 Task: Create a rule from the Routing list, Task moved to a section -> Set Priority in the project BlueTech , set the section as Done clear the priority
Action: Mouse moved to (946, 155)
Screenshot: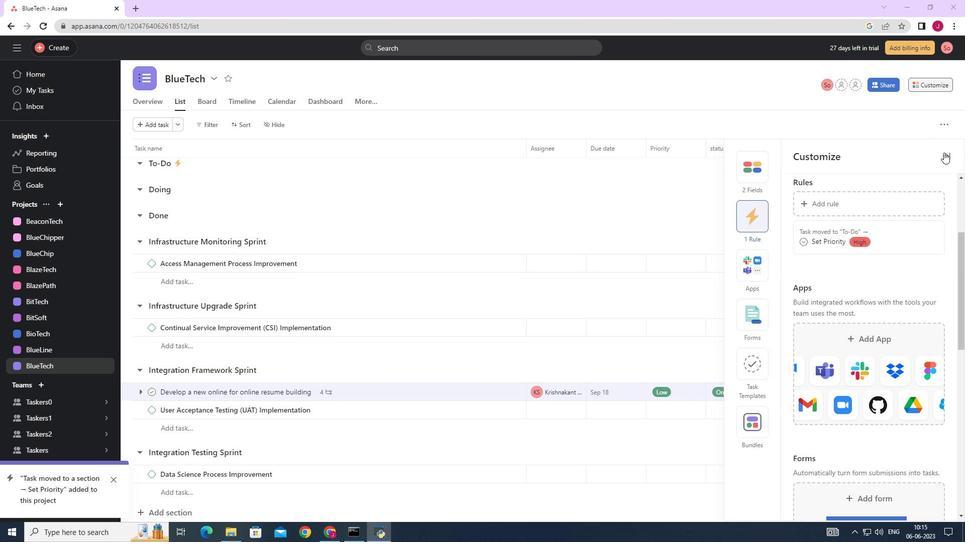 
Action: Mouse pressed left at (946, 155)
Screenshot: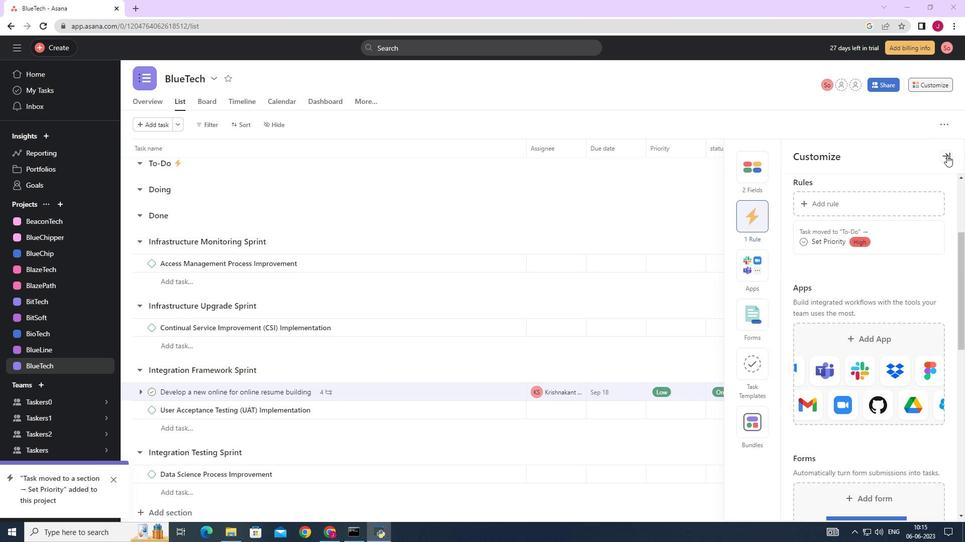 
Action: Mouse moved to (935, 87)
Screenshot: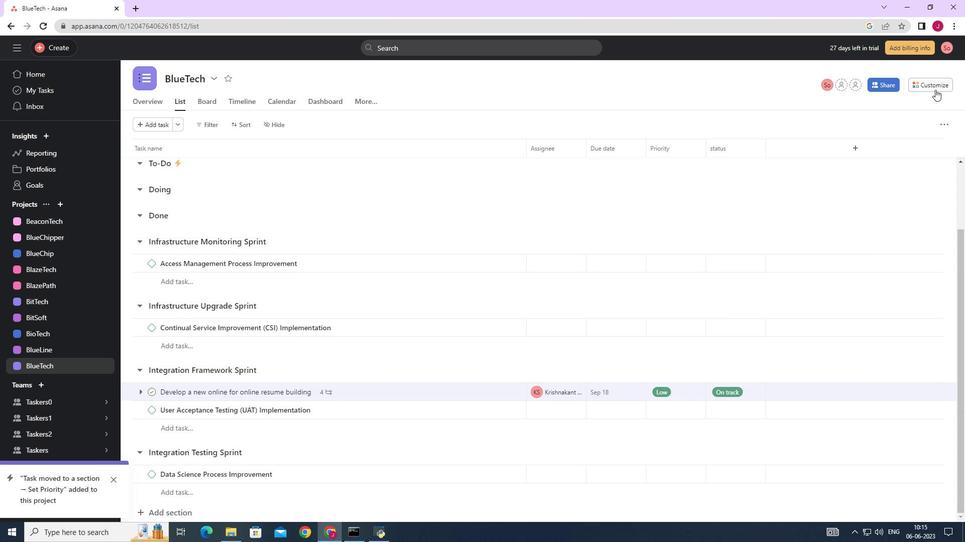 
Action: Mouse pressed left at (935, 87)
Screenshot: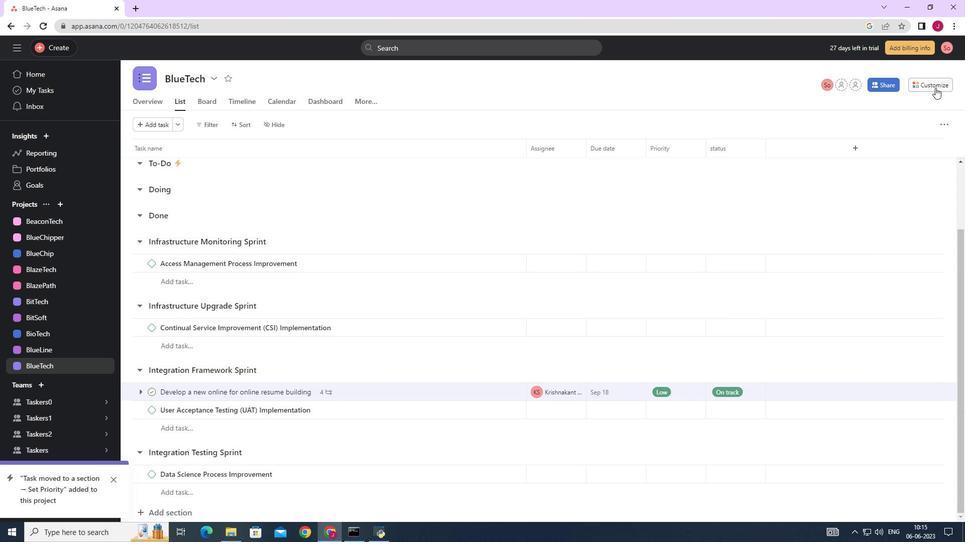 
Action: Mouse moved to (752, 219)
Screenshot: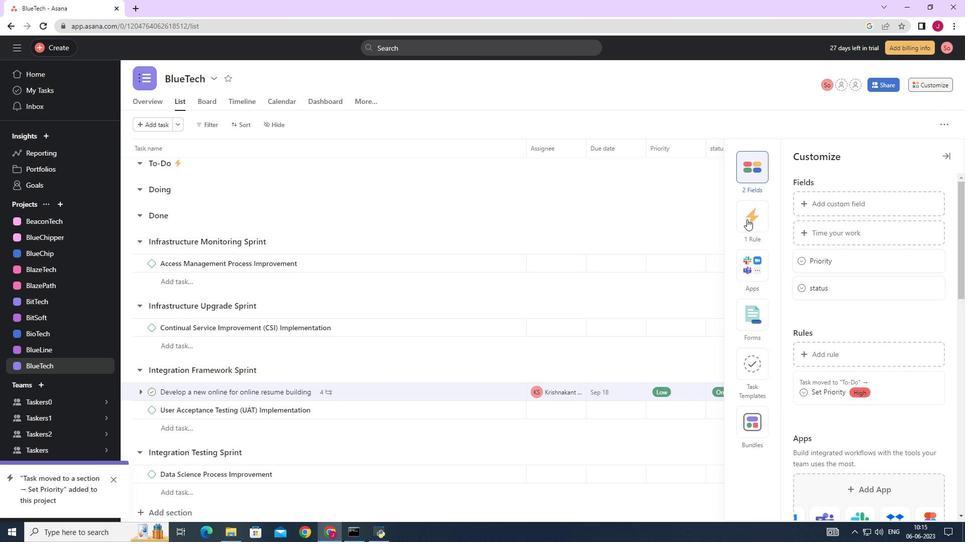 
Action: Mouse pressed left at (752, 219)
Screenshot: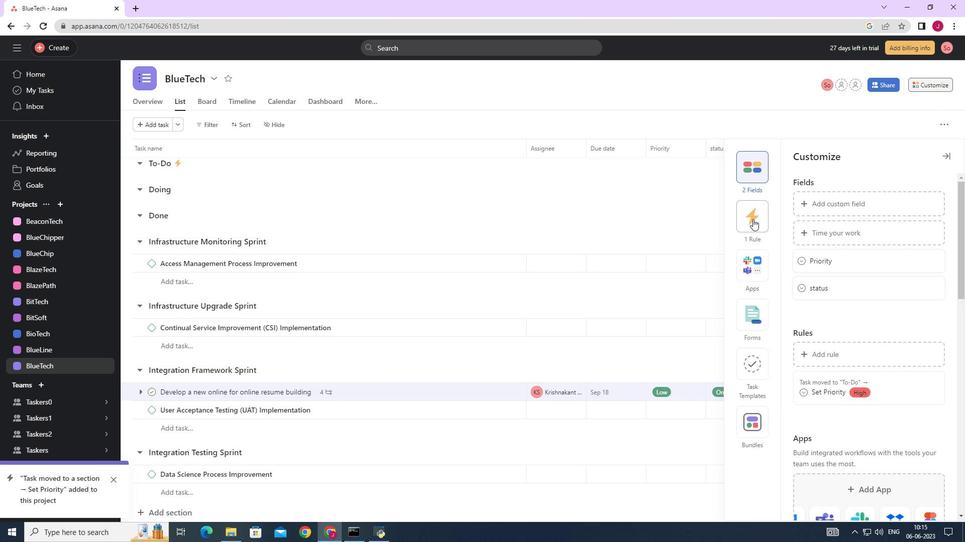 
Action: Mouse moved to (841, 200)
Screenshot: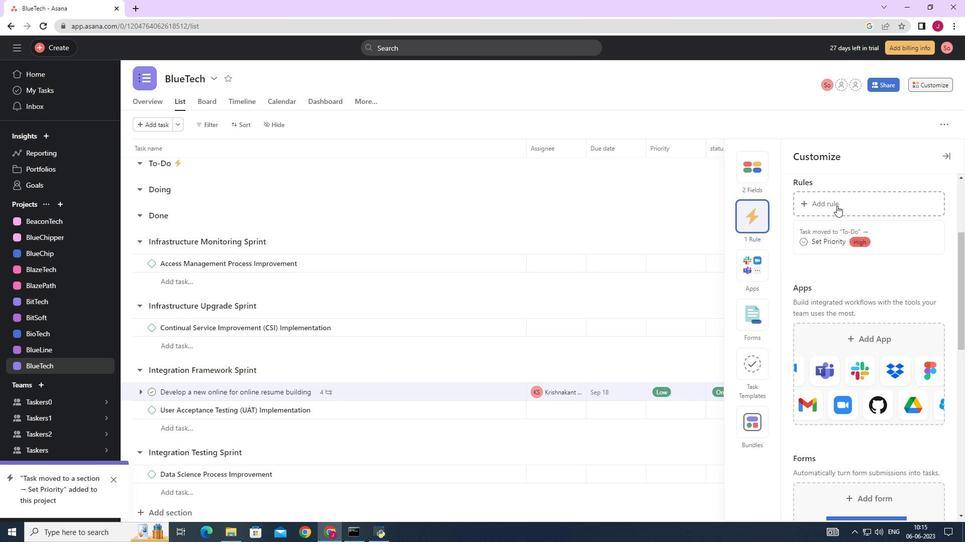 
Action: Mouse pressed left at (841, 200)
Screenshot: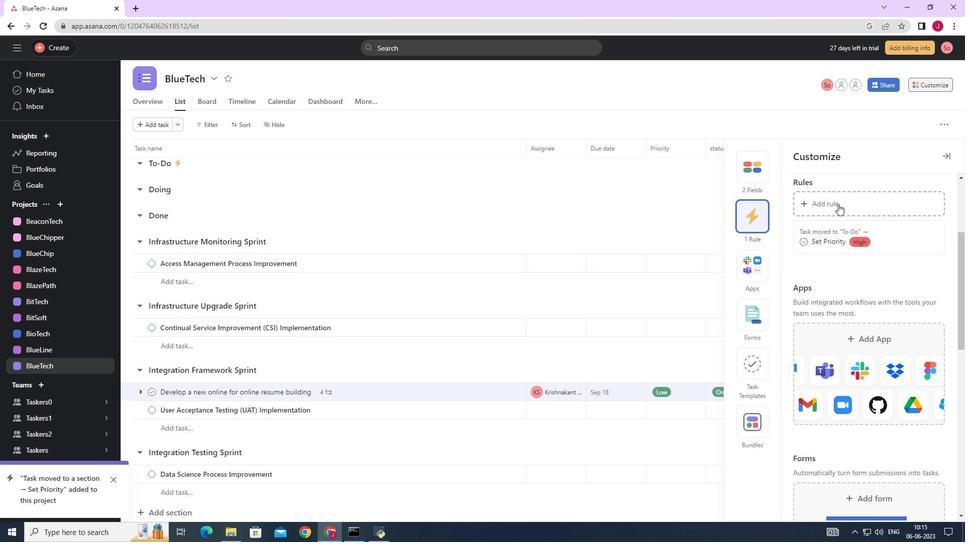 
Action: Mouse moved to (216, 133)
Screenshot: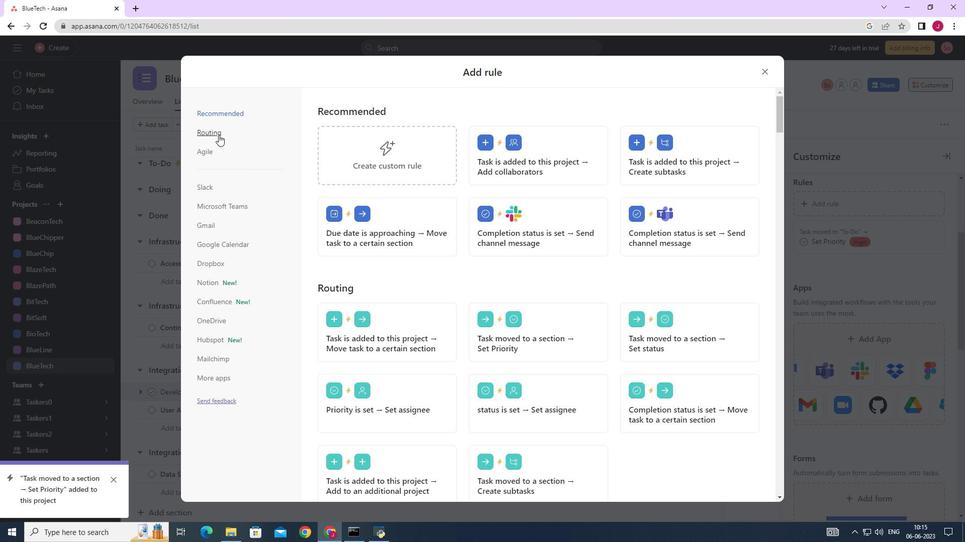 
Action: Mouse pressed left at (216, 133)
Screenshot: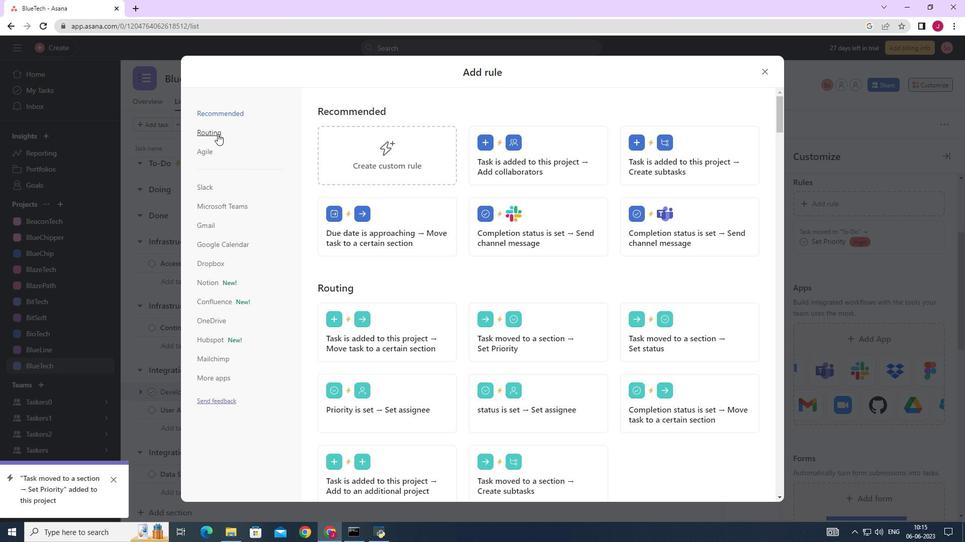
Action: Mouse moved to (515, 153)
Screenshot: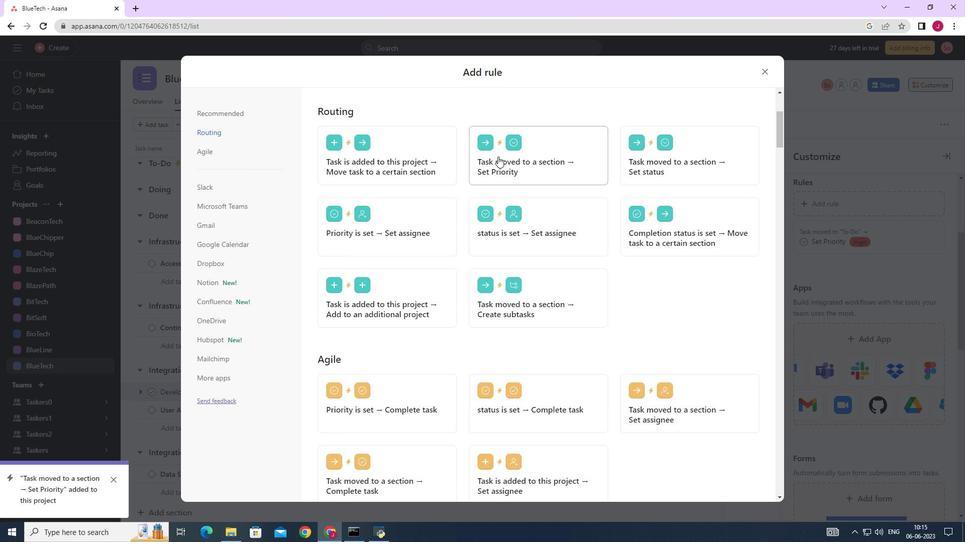 
Action: Mouse pressed left at (515, 153)
Screenshot: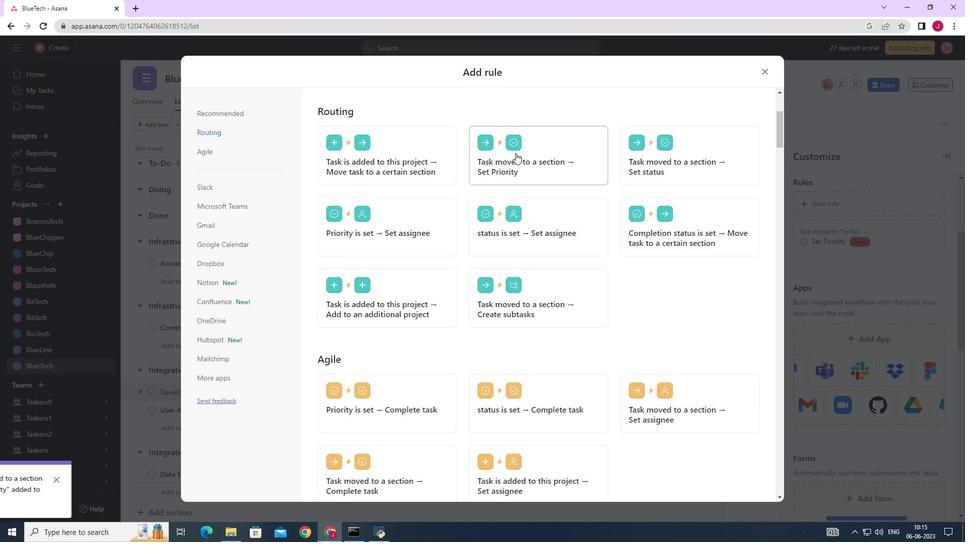 
Action: Mouse moved to (411, 268)
Screenshot: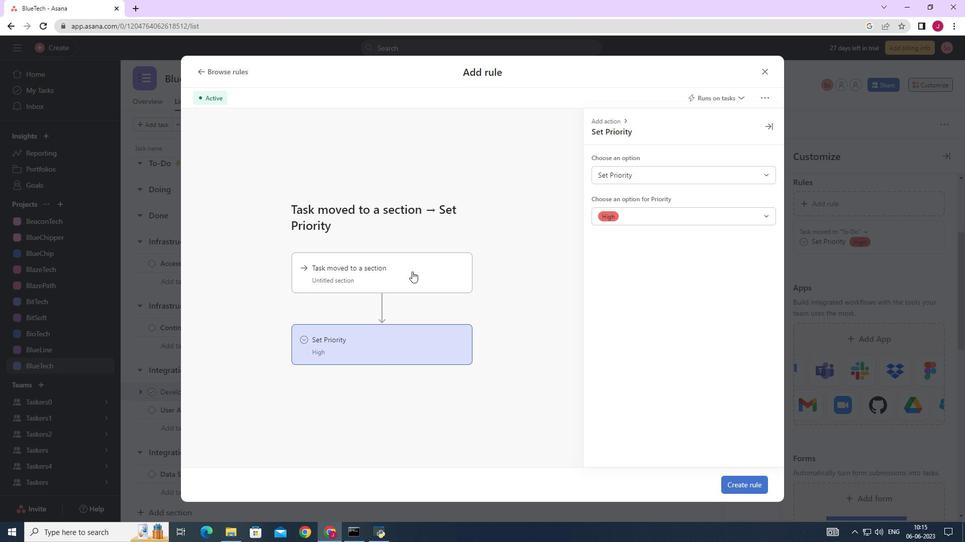 
Action: Mouse pressed left at (411, 268)
Screenshot: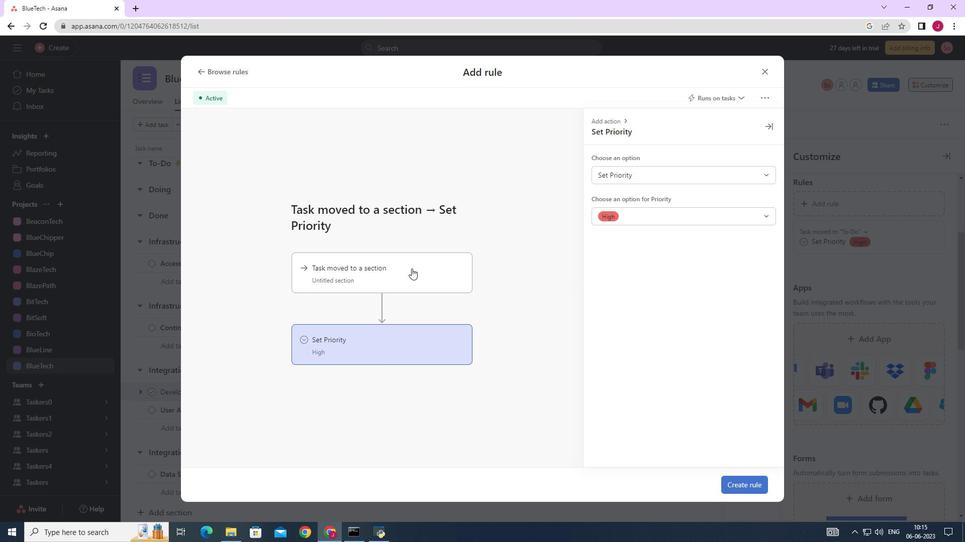 
Action: Mouse moved to (616, 173)
Screenshot: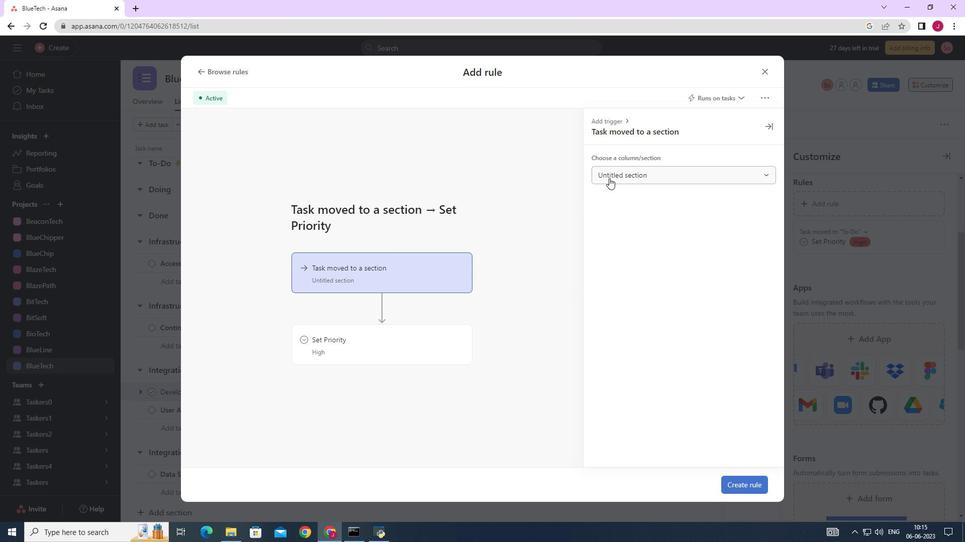 
Action: Mouse pressed left at (616, 173)
Screenshot: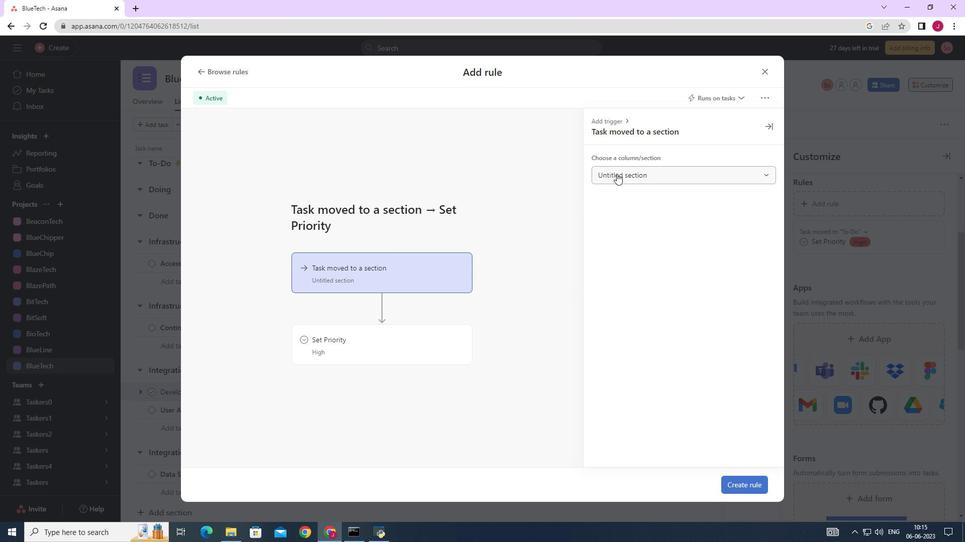
Action: Mouse moved to (623, 249)
Screenshot: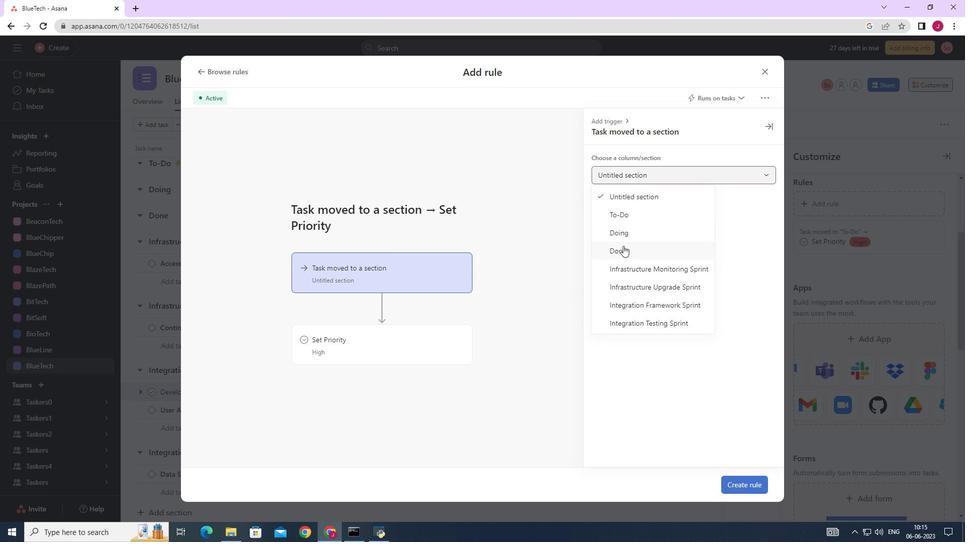 
Action: Mouse pressed left at (623, 249)
Screenshot: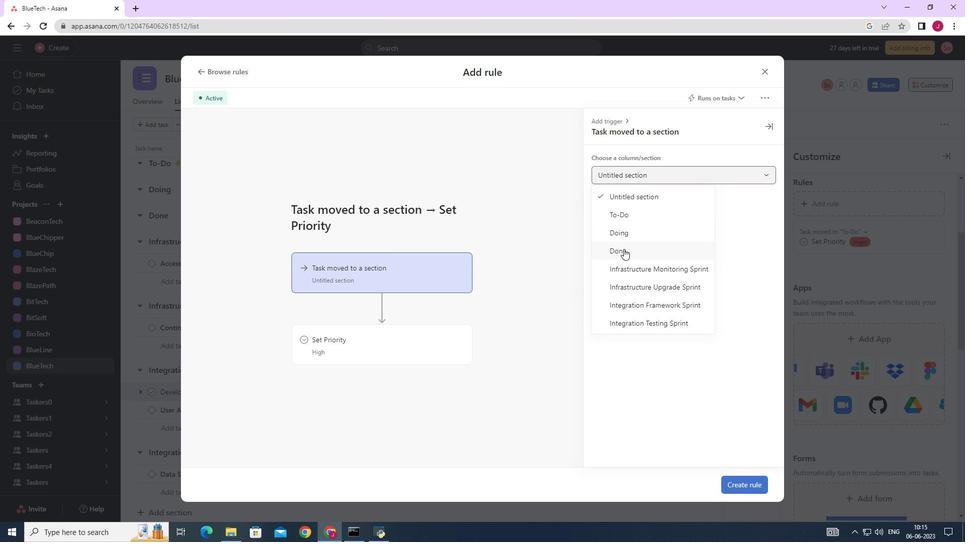 
Action: Mouse moved to (380, 349)
Screenshot: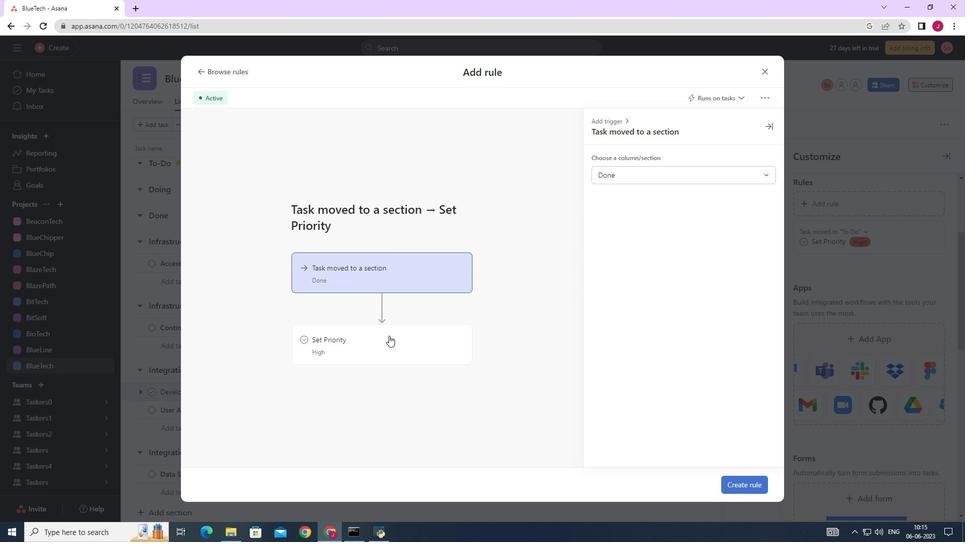 
Action: Mouse pressed left at (380, 349)
Screenshot: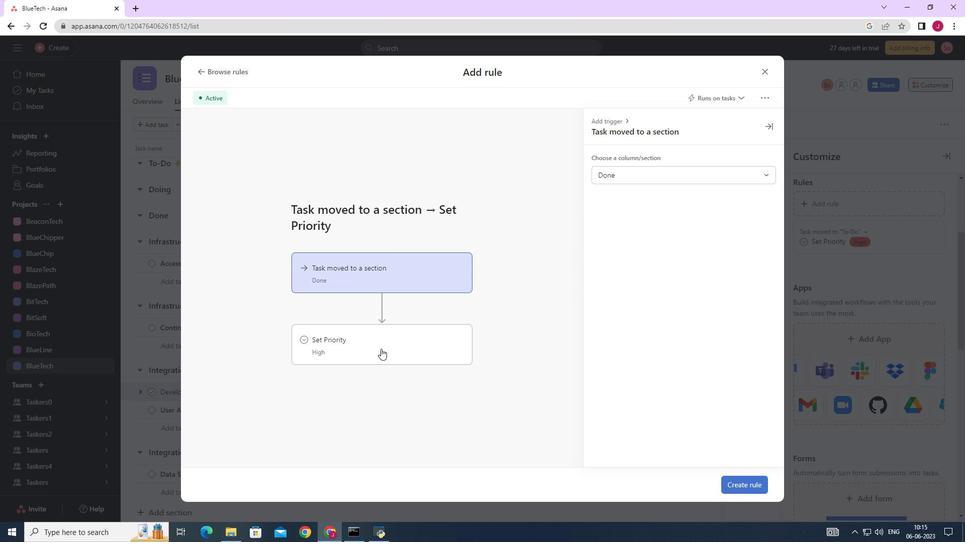 
Action: Mouse moved to (616, 173)
Screenshot: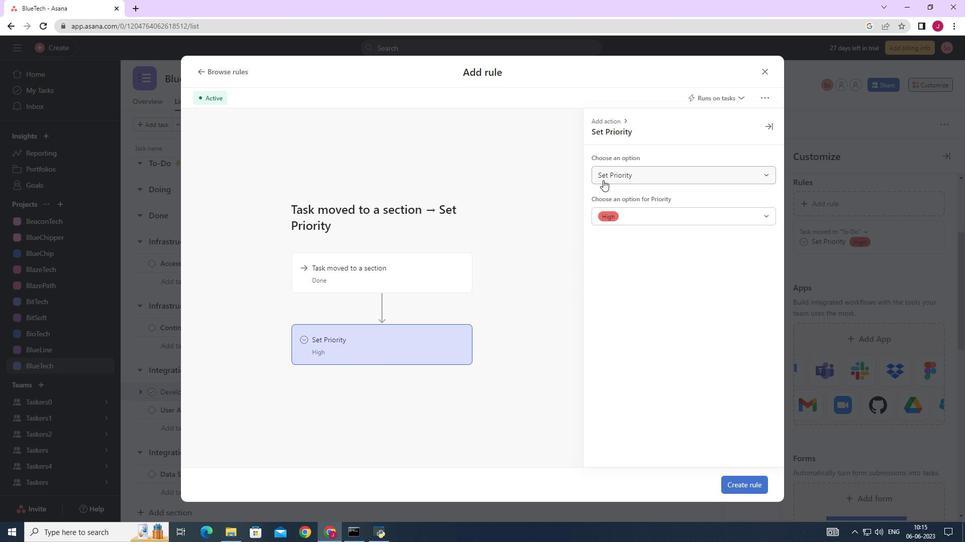 
Action: Mouse pressed left at (616, 173)
Screenshot: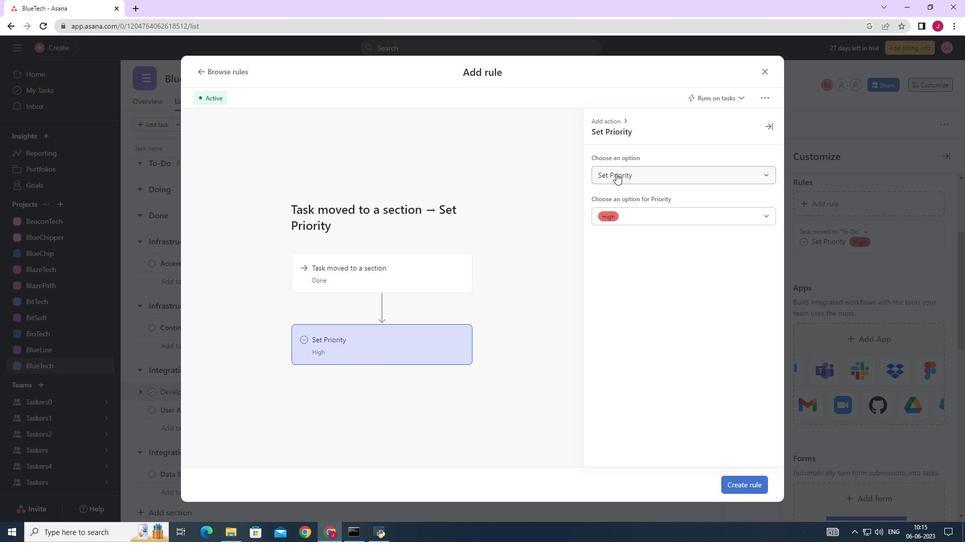 
Action: Mouse moved to (622, 215)
Screenshot: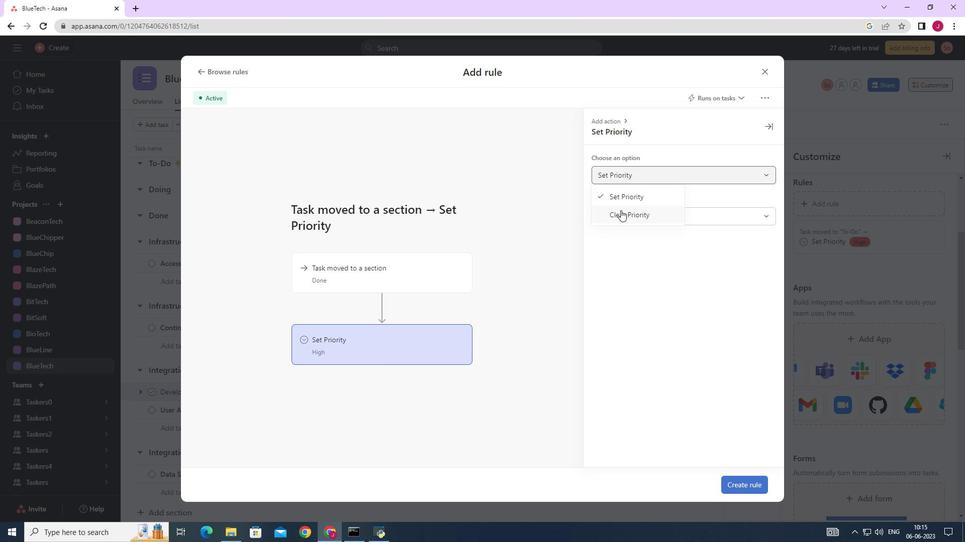 
Action: Mouse pressed left at (622, 215)
Screenshot: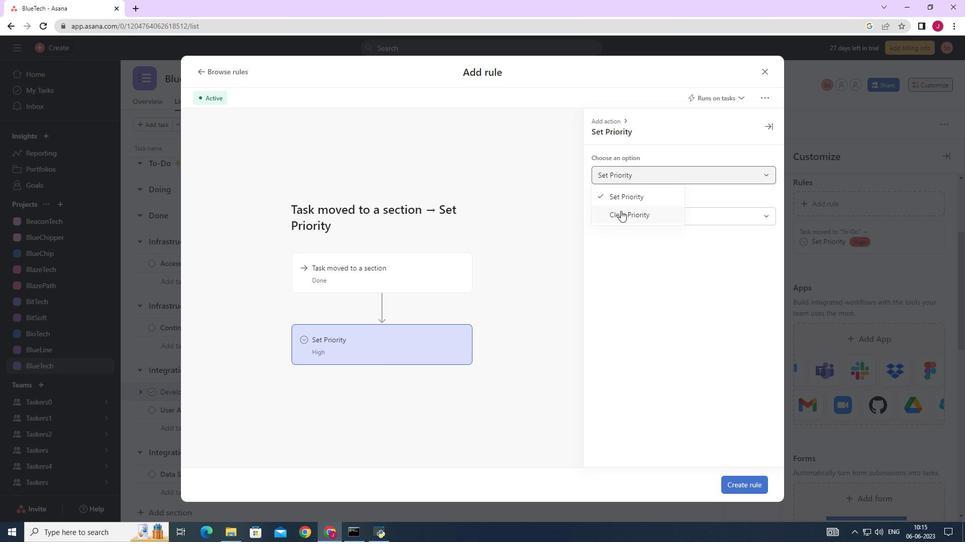 
Action: Mouse moved to (413, 335)
Screenshot: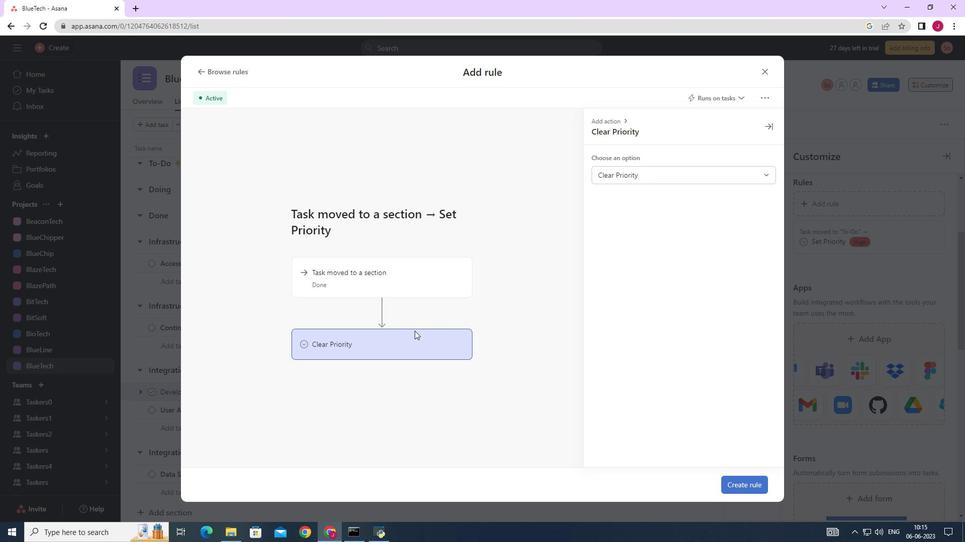 
Action: Mouse pressed left at (413, 335)
Screenshot: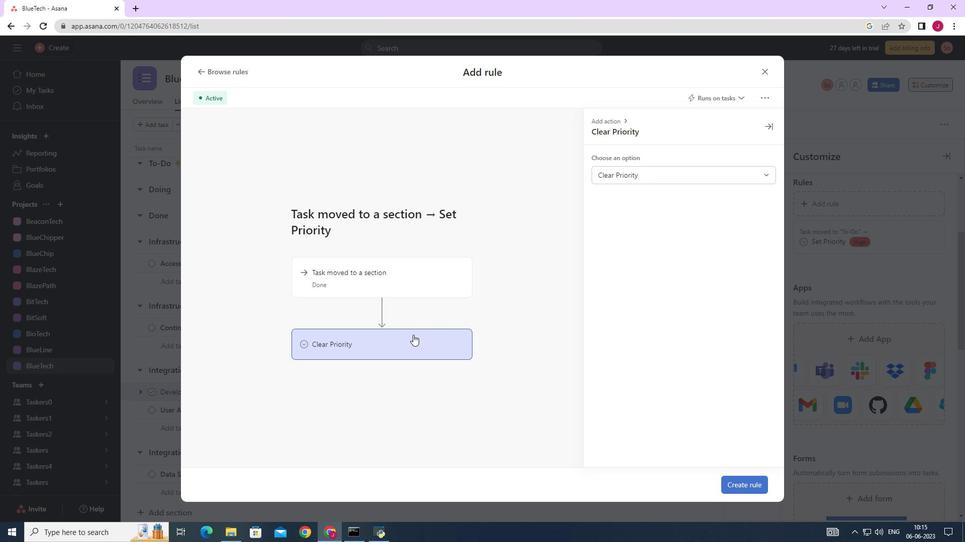 
Action: Mouse moved to (739, 484)
Screenshot: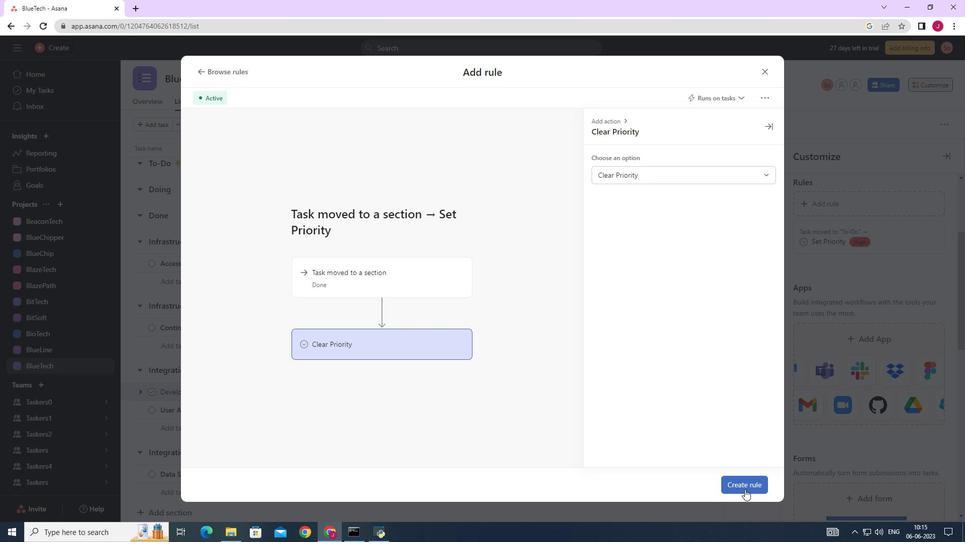 
Action: Mouse pressed left at (739, 484)
Screenshot: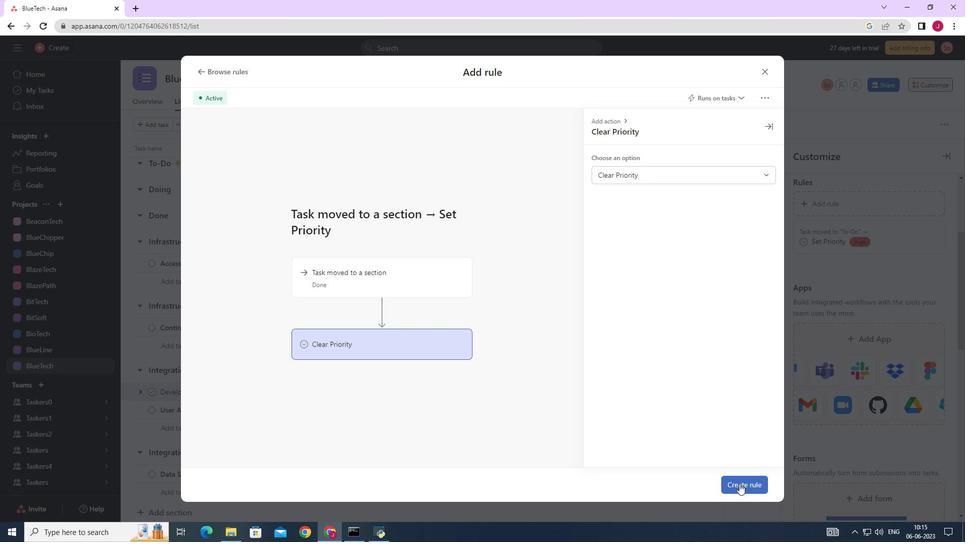 
Action: Mouse moved to (661, 405)
Screenshot: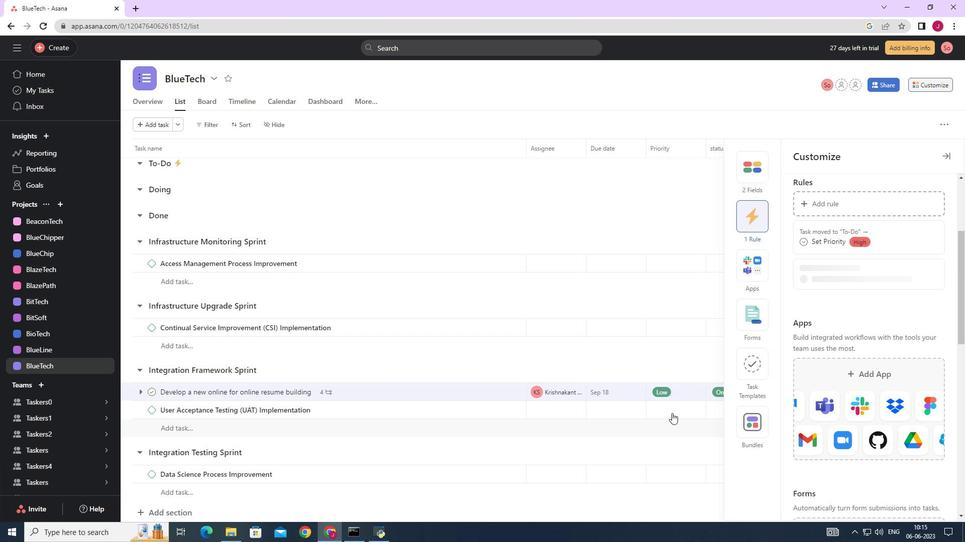 
